 Task: Change the profile language to French.
Action: Mouse moved to (332, 349)
Screenshot: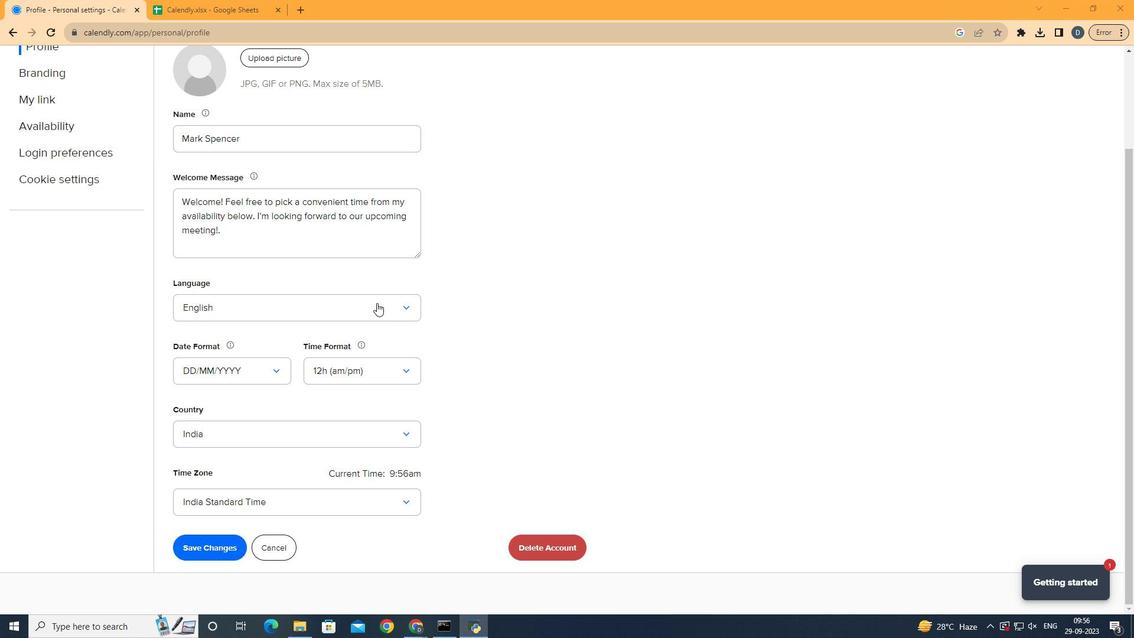 
Action: Mouse pressed left at (332, 349)
Screenshot: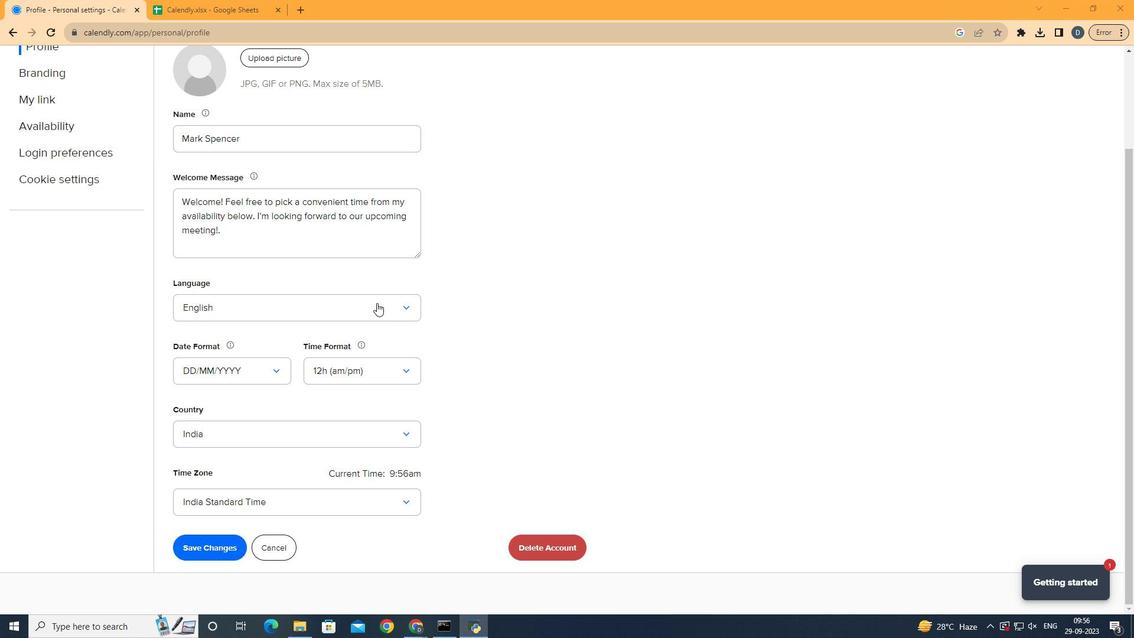 
Action: Mouse moved to (464, 330)
Screenshot: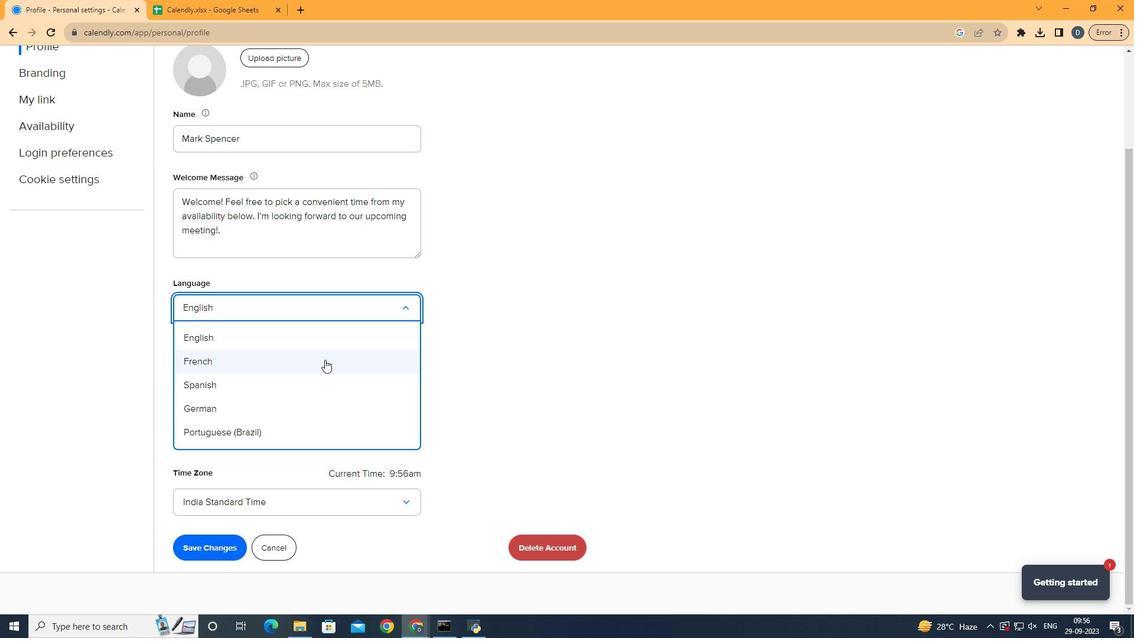 
Action: Mouse pressed left at (464, 330)
Screenshot: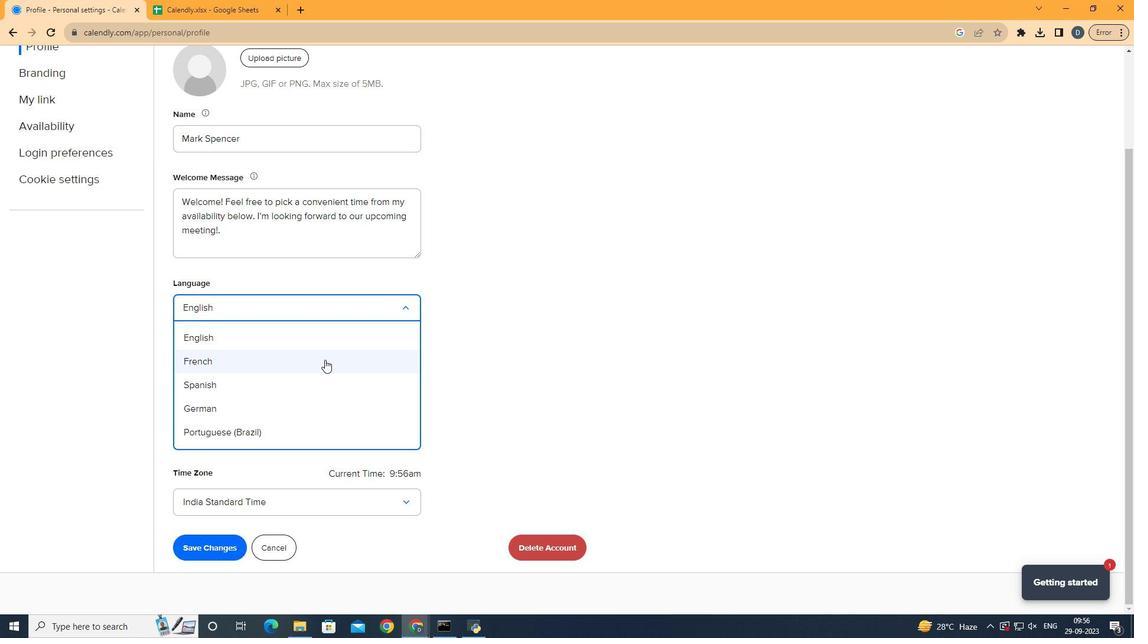 
Action: Mouse moved to (88, 340)
Screenshot: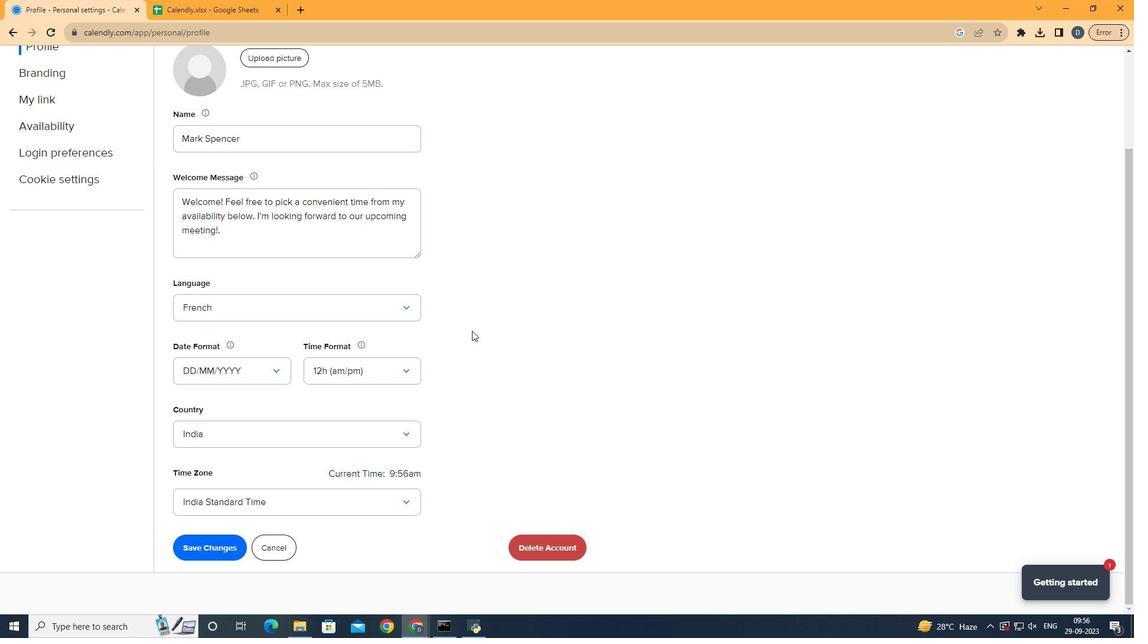 
